 Task: Advanced Features: Create a video with a custom frame rate for animation.
Action: Mouse pressed right at (610, 576)
Screenshot: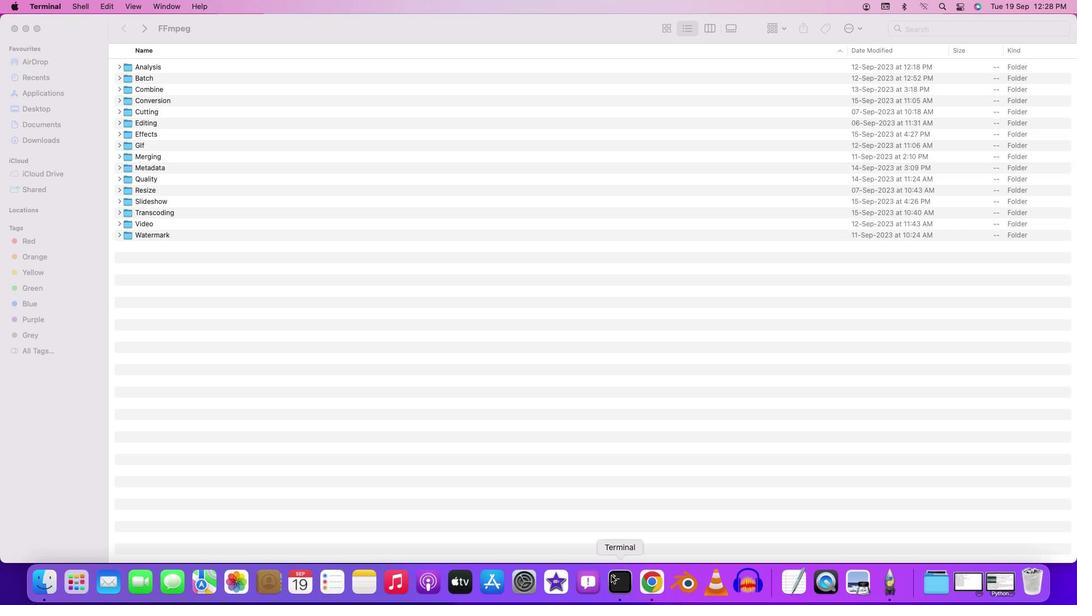 
Action: Mouse moved to (614, 444)
Screenshot: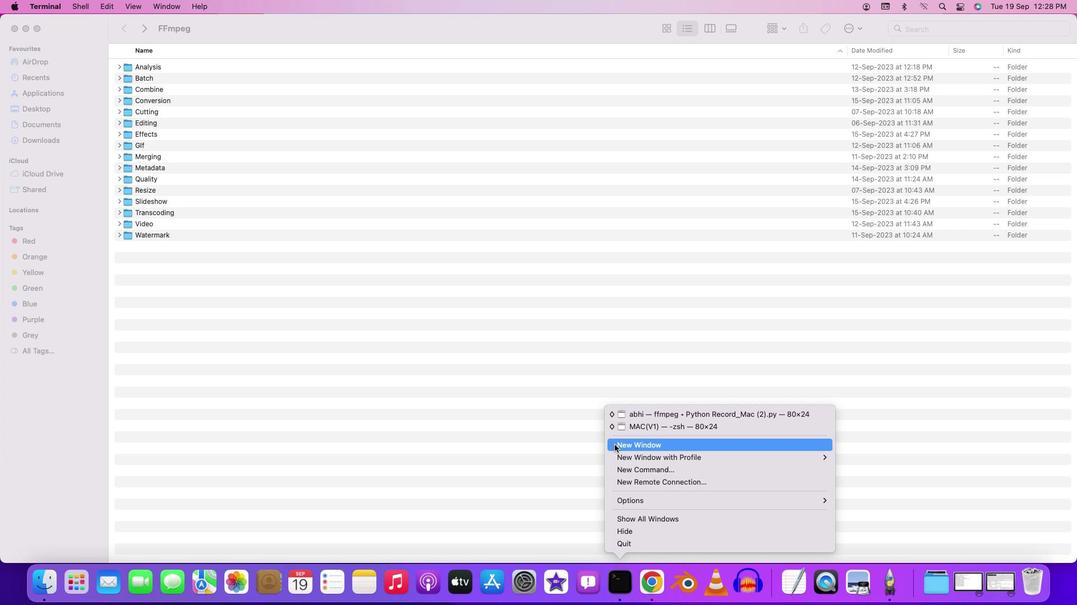 
Action: Mouse pressed left at (614, 444)
Screenshot: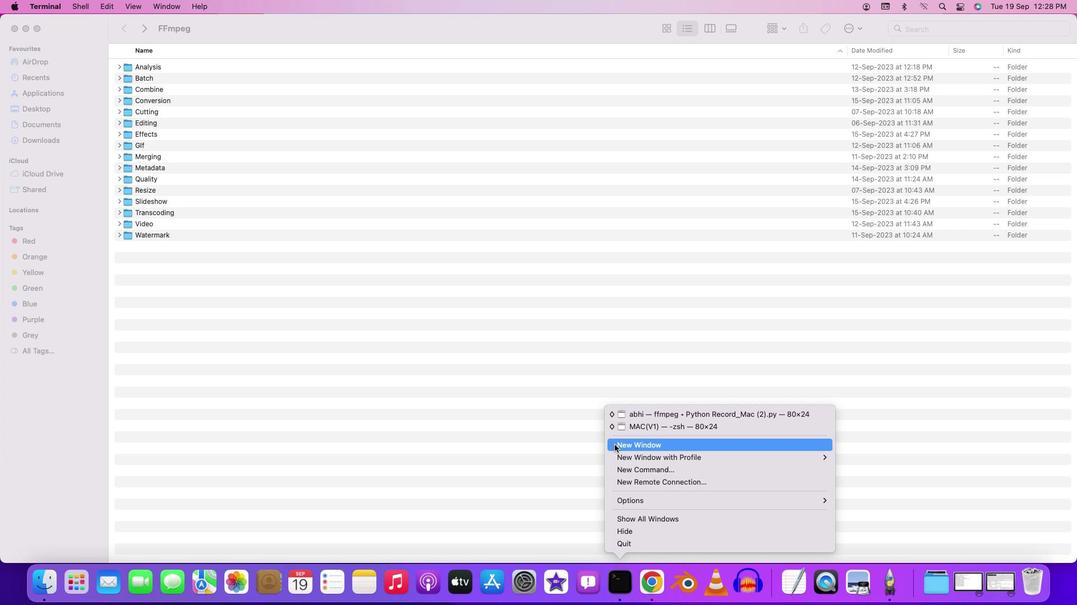 
Action: Mouse moved to (200, 26)
Screenshot: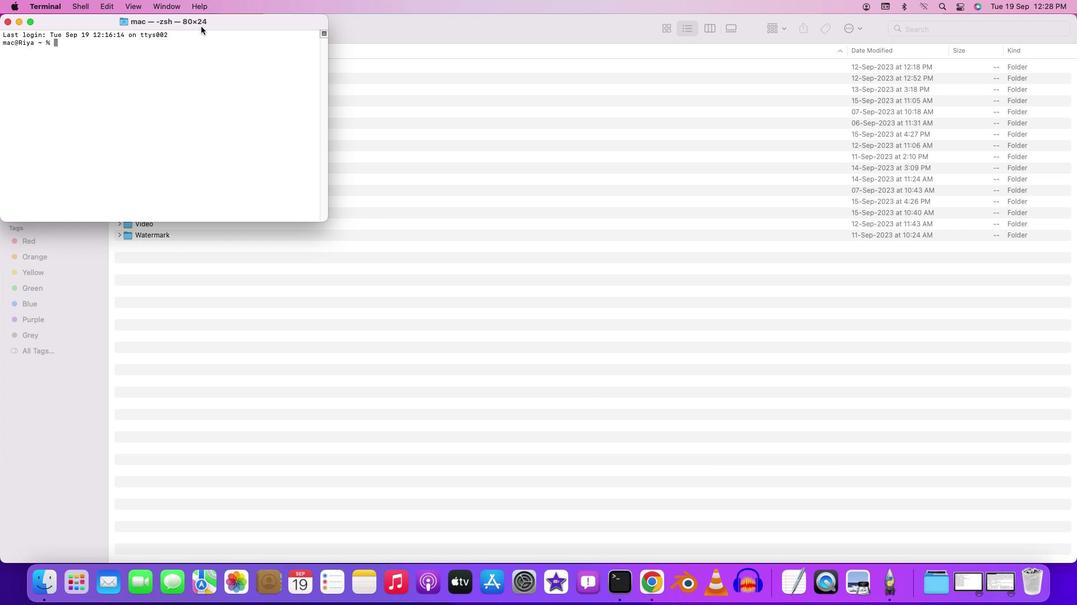 
Action: Mouse pressed left at (200, 26)
Screenshot: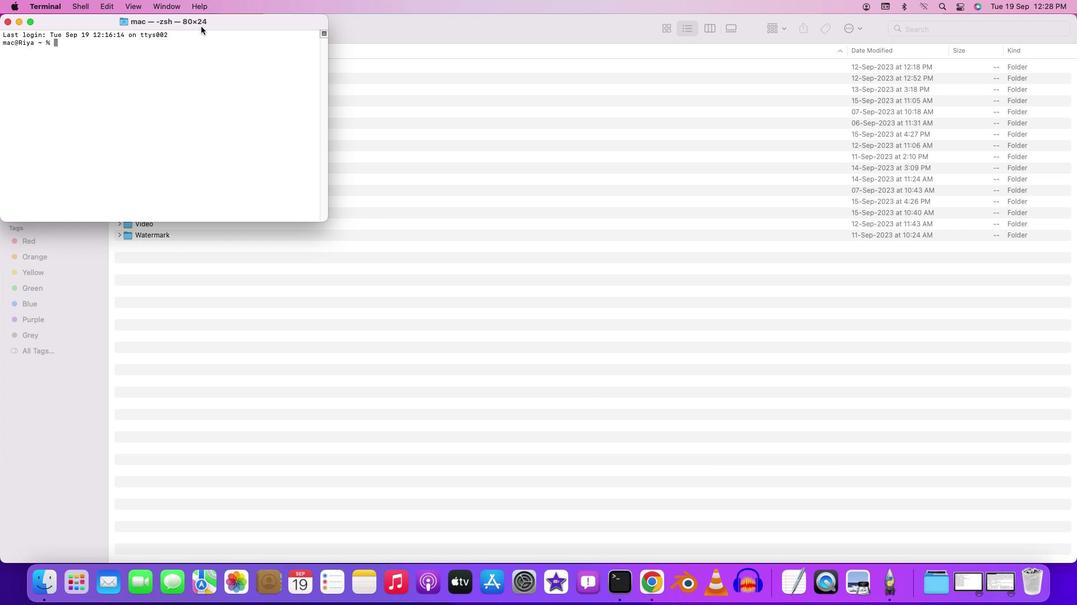 
Action: Mouse pressed left at (200, 26)
Screenshot: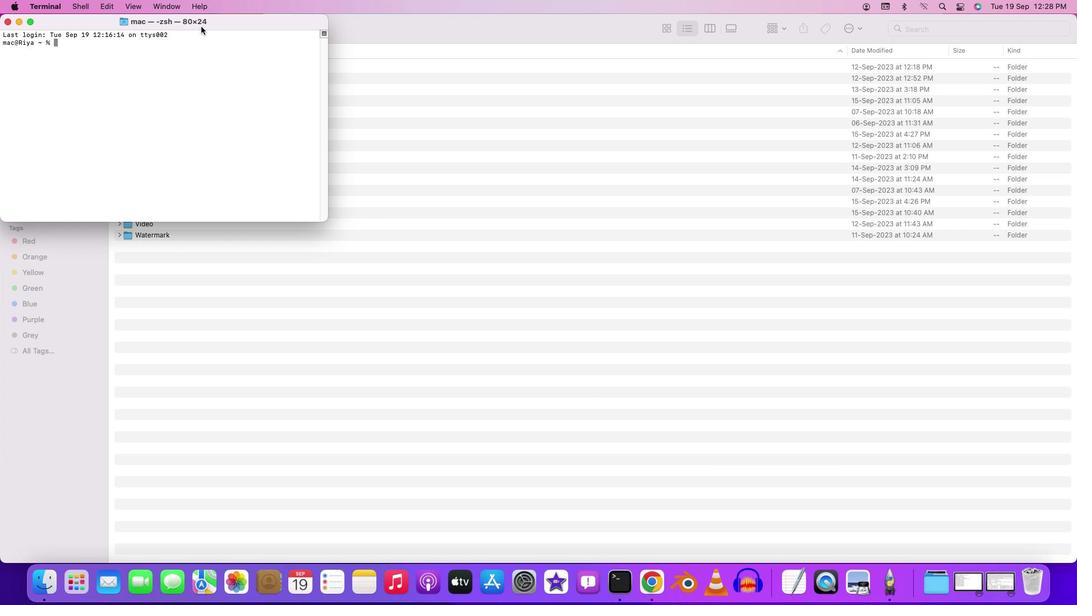 
Action: Mouse moved to (252, 90)
Screenshot: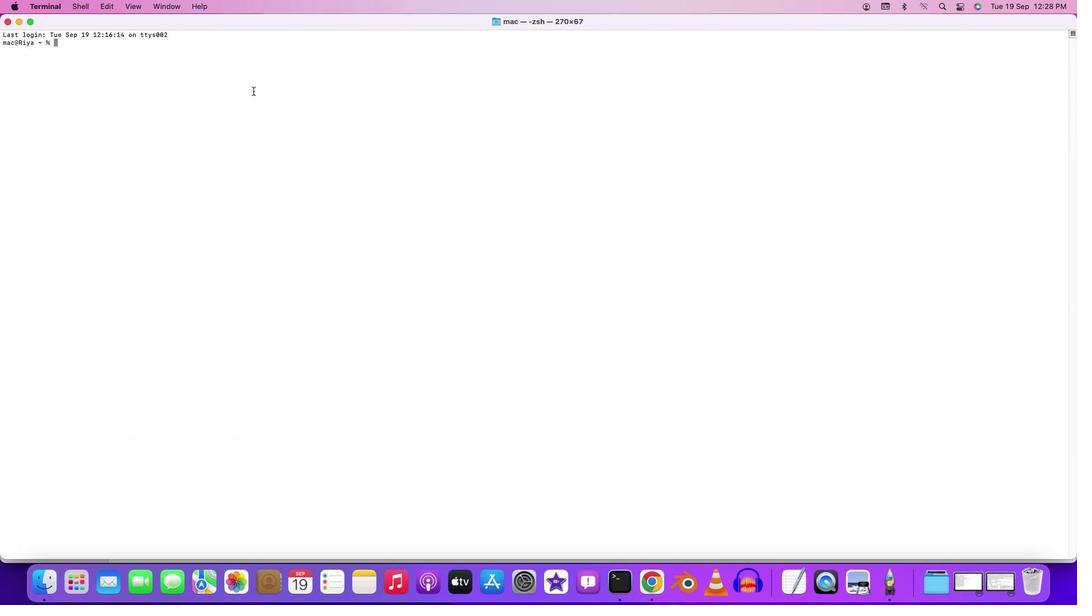 
Action: Key pressed 'c''d'Key.space'd''e''s''k''t''o''p'Key.enter'c''d'Key.space'f''f''m''p''e''g'Key.enter'c''d'Key.space'f'Key.backspace'b''a''t''c''h'Key.enter'c''d'Key.space'v''i''d''e''o'Key.enter'f''f''m''p''e''g'Key.space'-''f''r''a''m''e''r''a''t''e'Key.space'3''0'Key.space'-'Key.backspace'-''i'Key.space'f''r''a''m''e'Key.shift'%''0''3''d''.''p''n''g'Key.leftKey.leftKey.leftKey.leftKey.leftKey.leftKey.rightKey.rightKey.rightKey.leftKey.rightKey.rightKey.rightKey.rightKey.rightKey.rightKey.rightKey.rightKey.rightKey.rightKey.space'-''c'Key.shift':''v'Key.space'l''i''b''x''2''6''4'Key.space'-''[''i''x'Key.backspaceKey.backspaceKey.backspace'p''o'Key.backspace'i''x'Key.shift'_''g''m'Key.backspaceKey.backspace'f''m''t'Key.space'y''u''b'Key.backspace'v''4''2''0''p'Key.space'o''u''t''p''u''t'Key.shift'_''a''n''i''m''a''t''i''o''n'Key.leftKey.rightKey.right'.''m''p''4'Key.enter'y'Key.enter
Screenshot: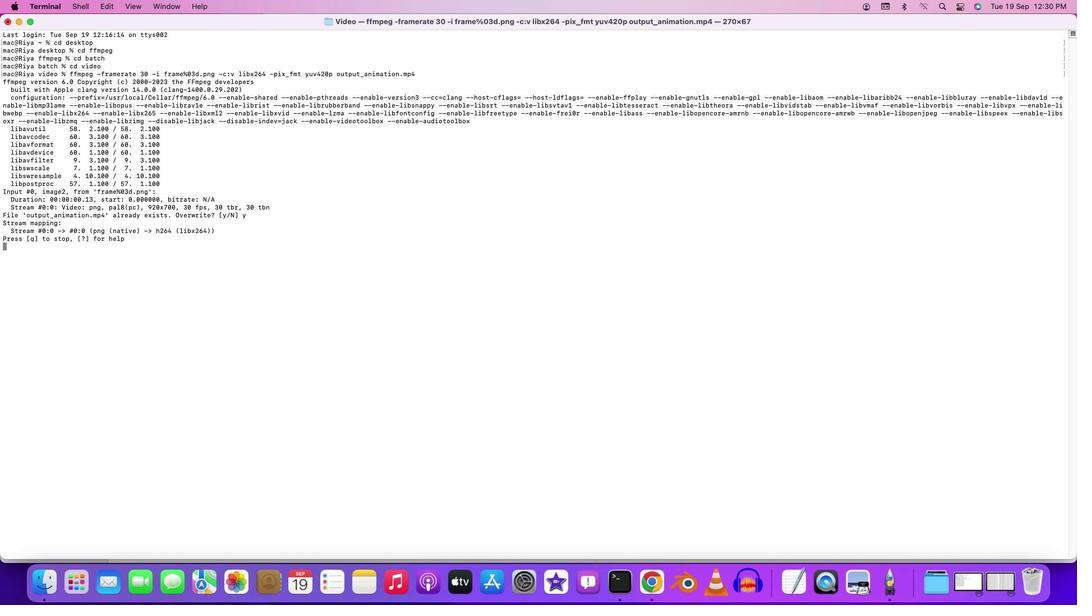 
Action: Mouse moved to (511, 443)
Screenshot: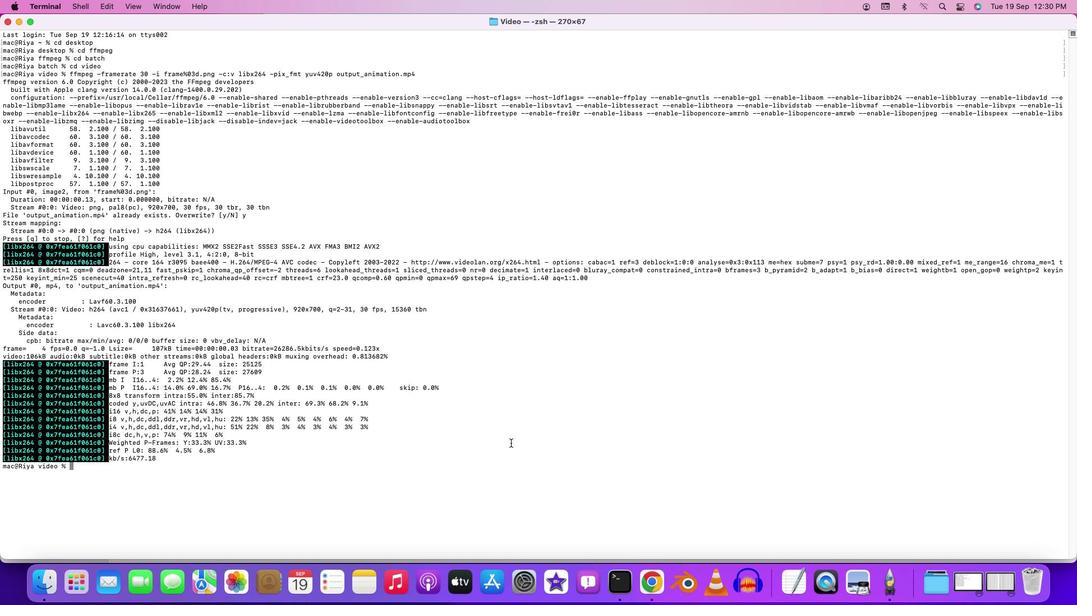 
